 Task: Add filter "Any" in priority.
Action: Mouse moved to (324, 326)
Screenshot: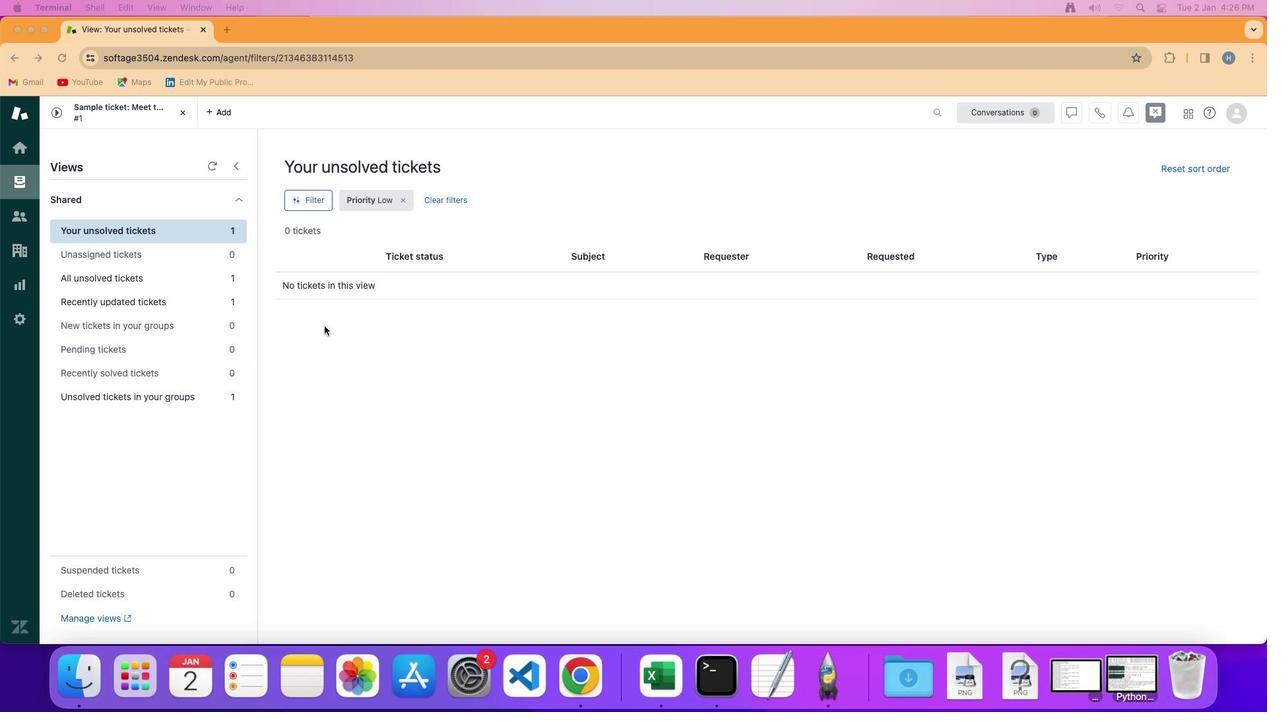 
Action: Mouse pressed left at (324, 326)
Screenshot: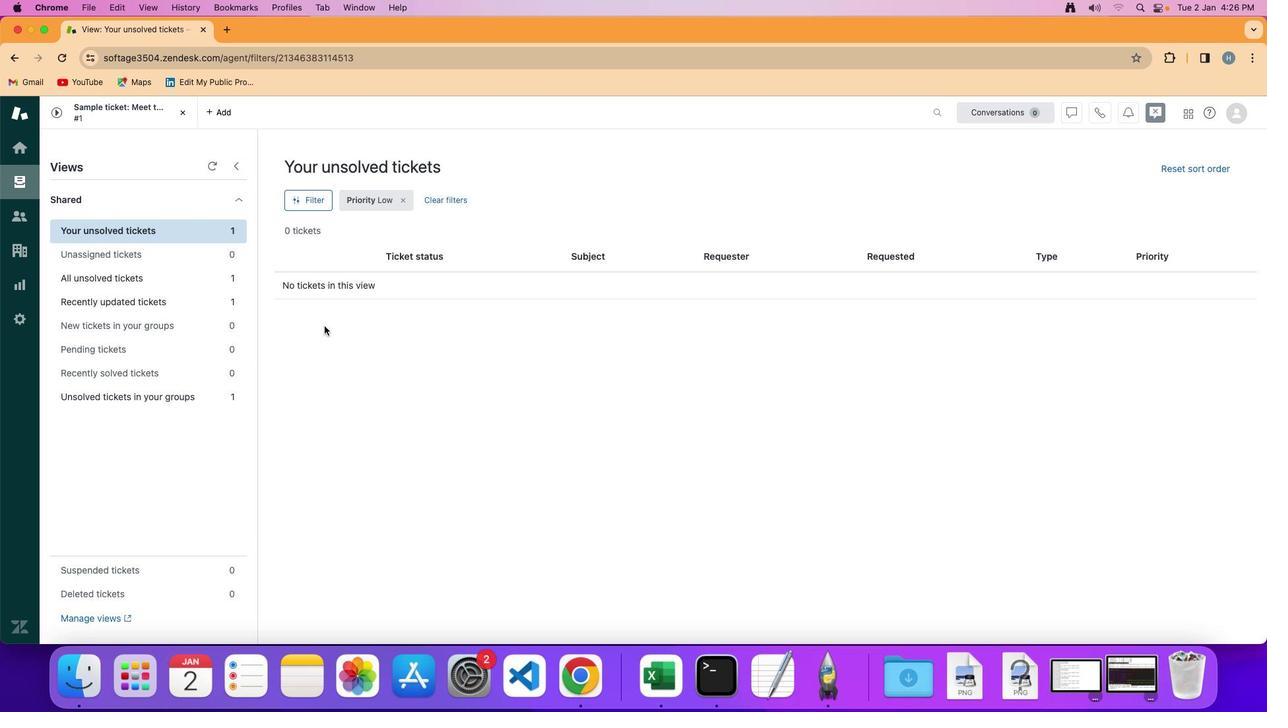 
Action: Mouse moved to (314, 196)
Screenshot: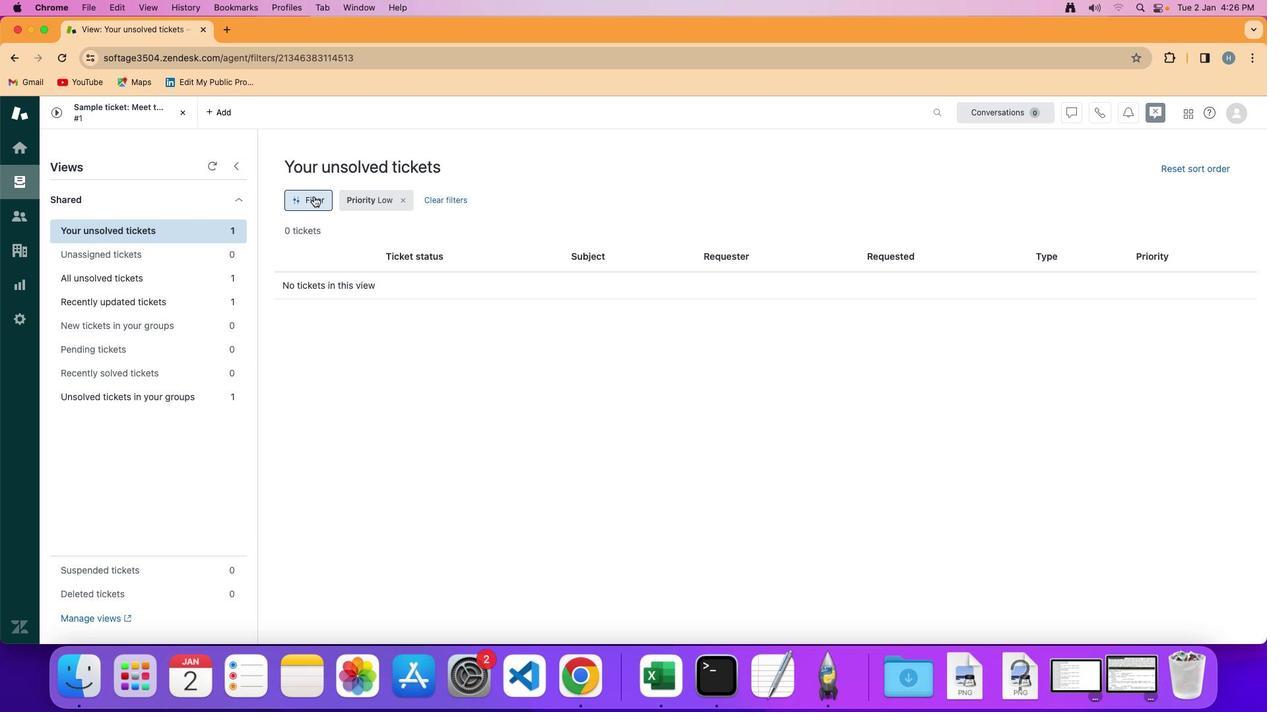 
Action: Mouse pressed left at (314, 196)
Screenshot: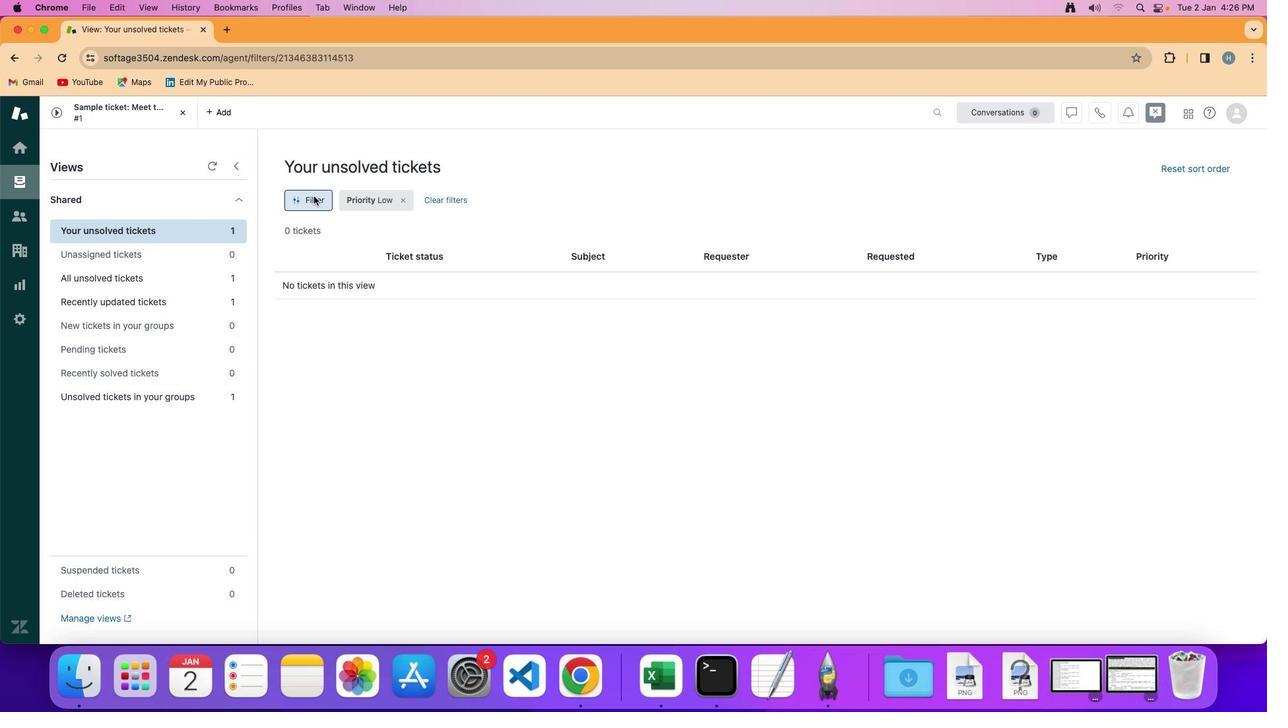 
Action: Mouse moved to (1051, 508)
Screenshot: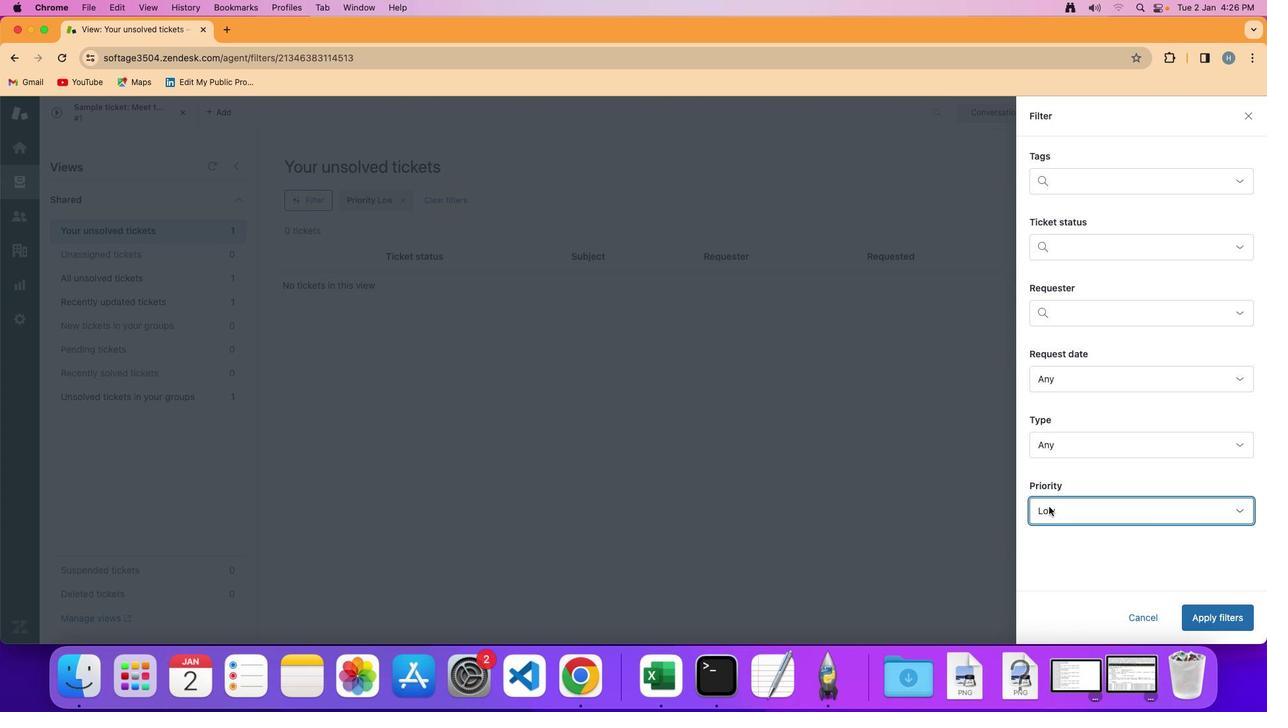 
Action: Mouse pressed left at (1051, 508)
Screenshot: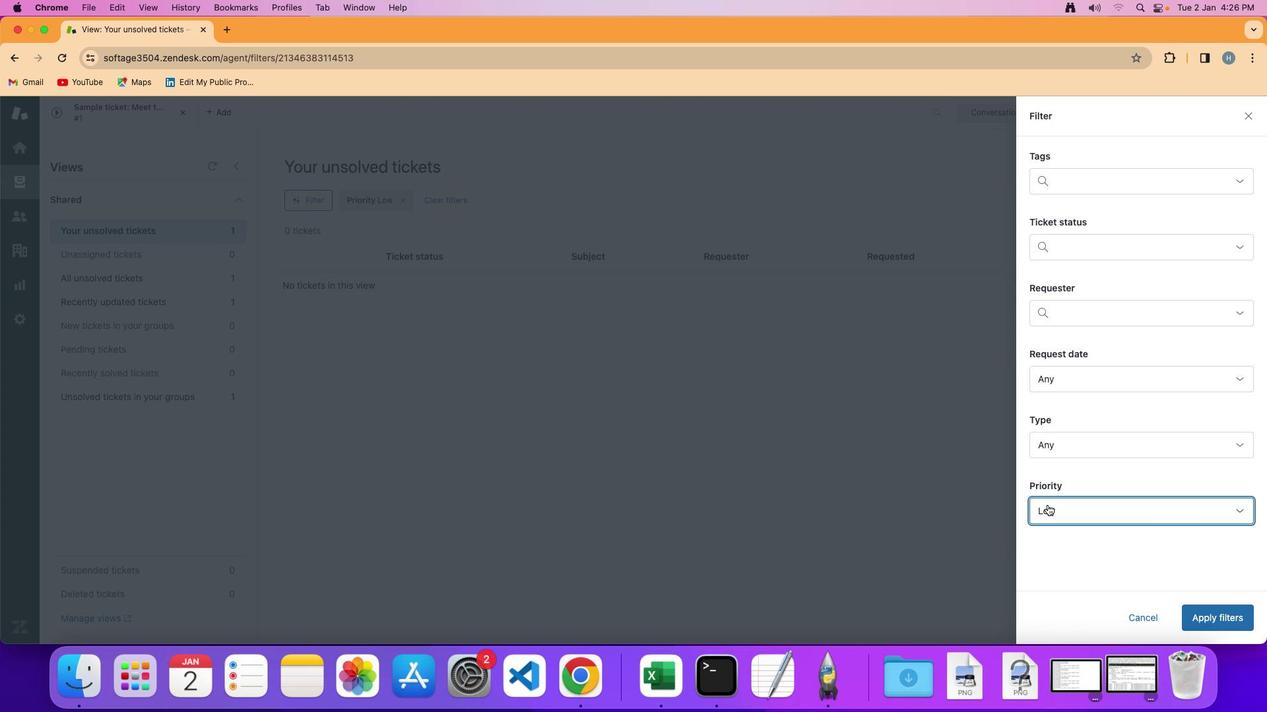 
Action: Mouse moved to (1089, 361)
Screenshot: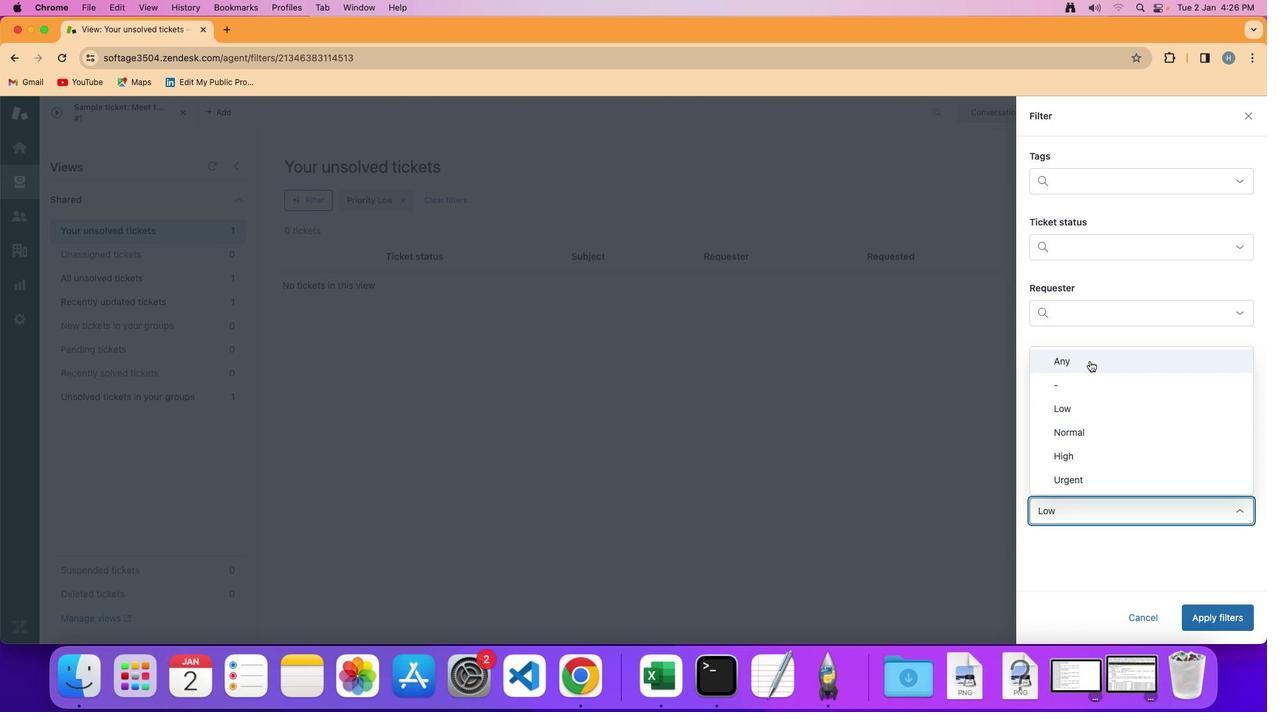 
Action: Mouse pressed left at (1089, 361)
Screenshot: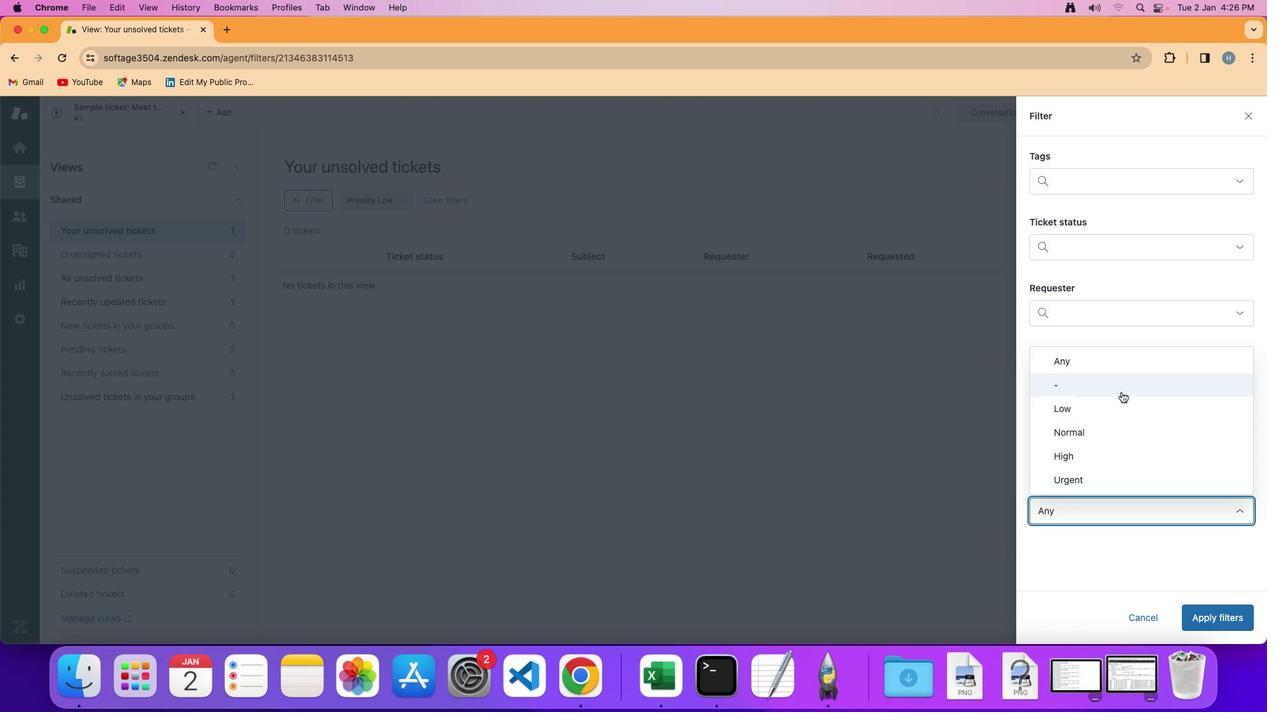 
Action: Mouse moved to (1226, 615)
Screenshot: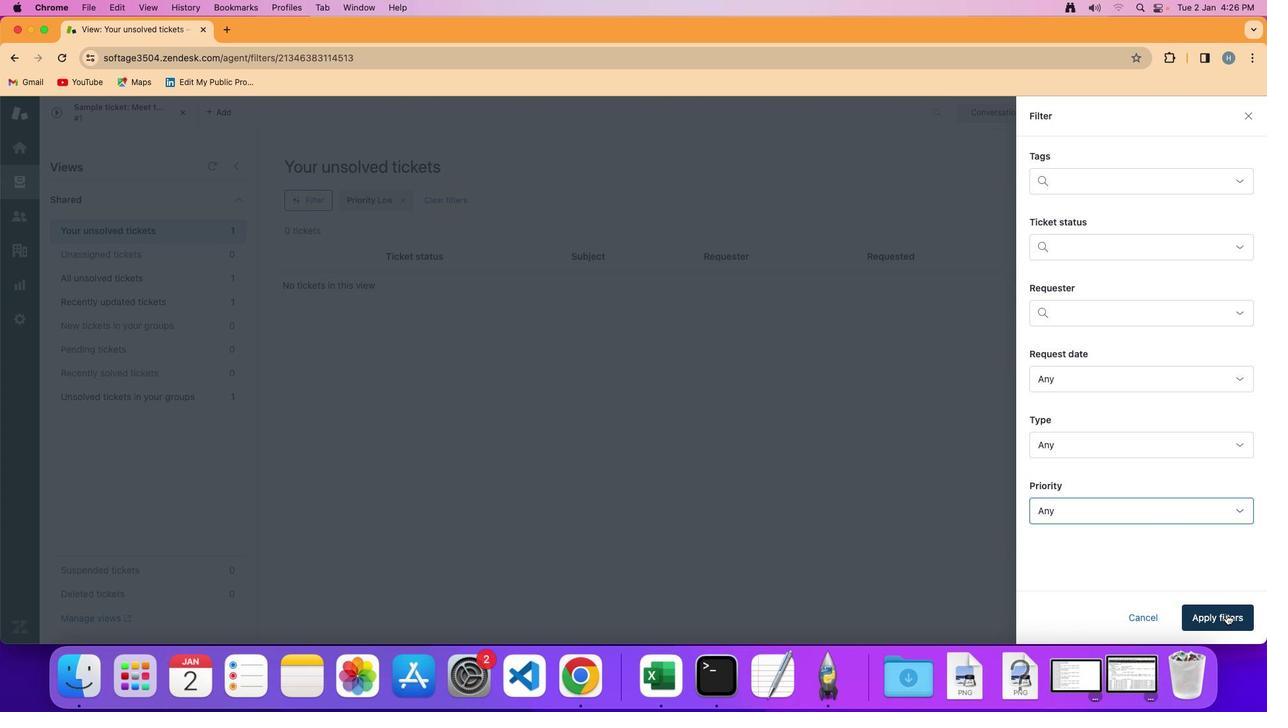 
Action: Mouse pressed left at (1226, 615)
Screenshot: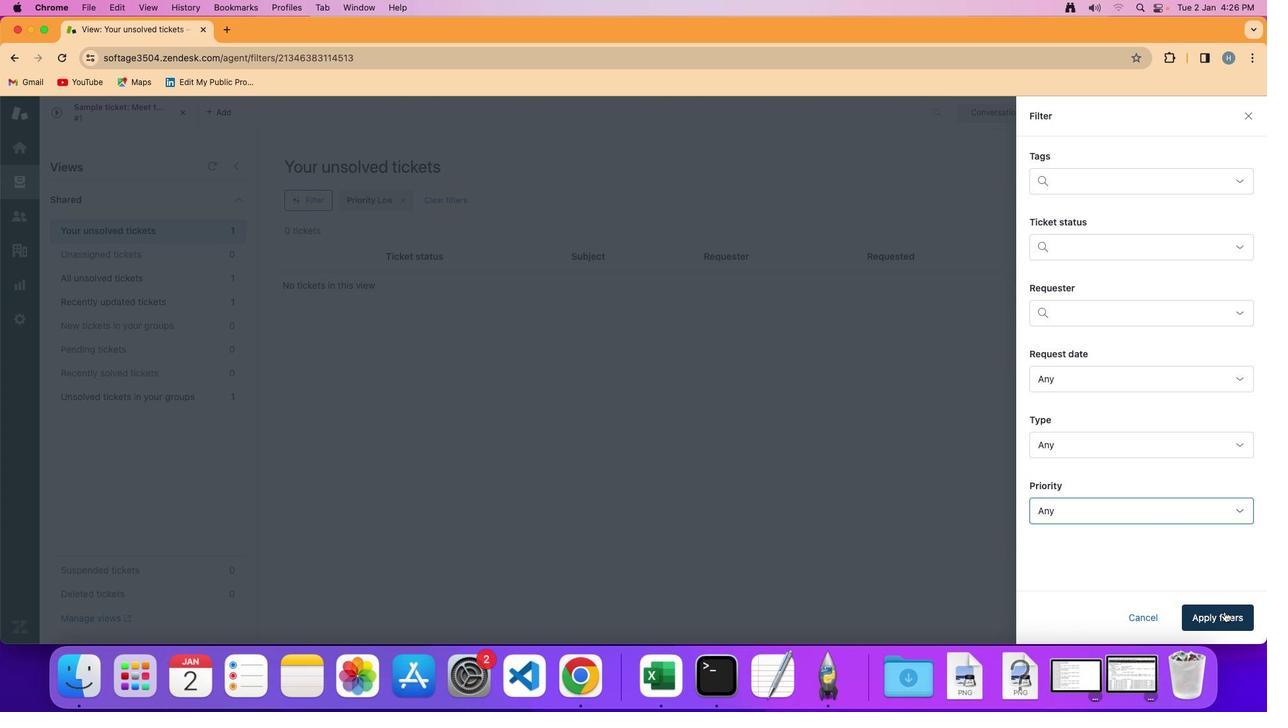 
Action: Mouse moved to (727, 412)
Screenshot: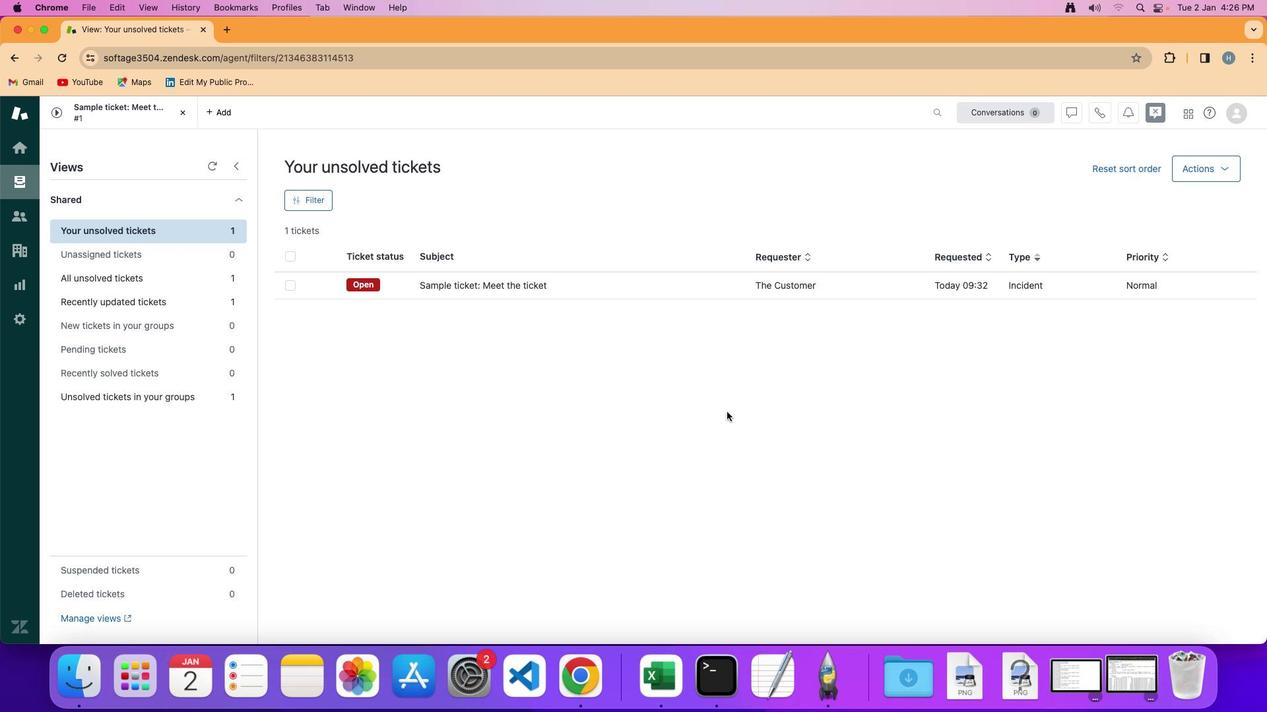 
